 Task: Add a new route for your notifications.
Action: Mouse moved to (1163, 109)
Screenshot: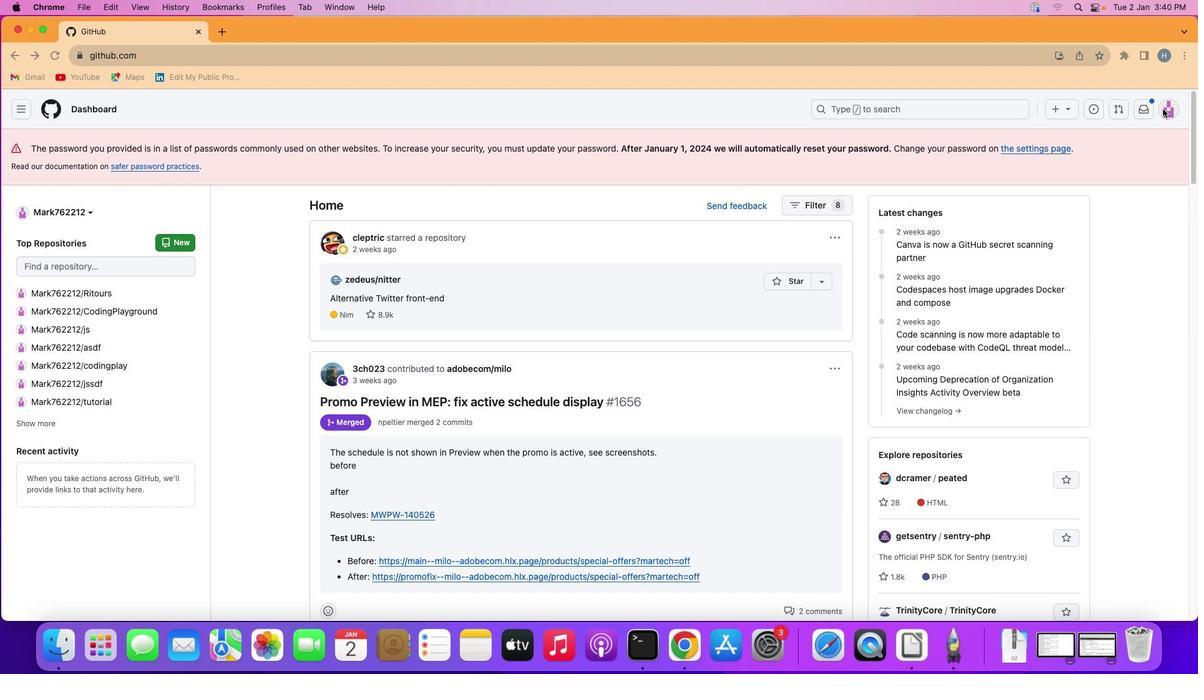 
Action: Mouse pressed left at (1163, 109)
Screenshot: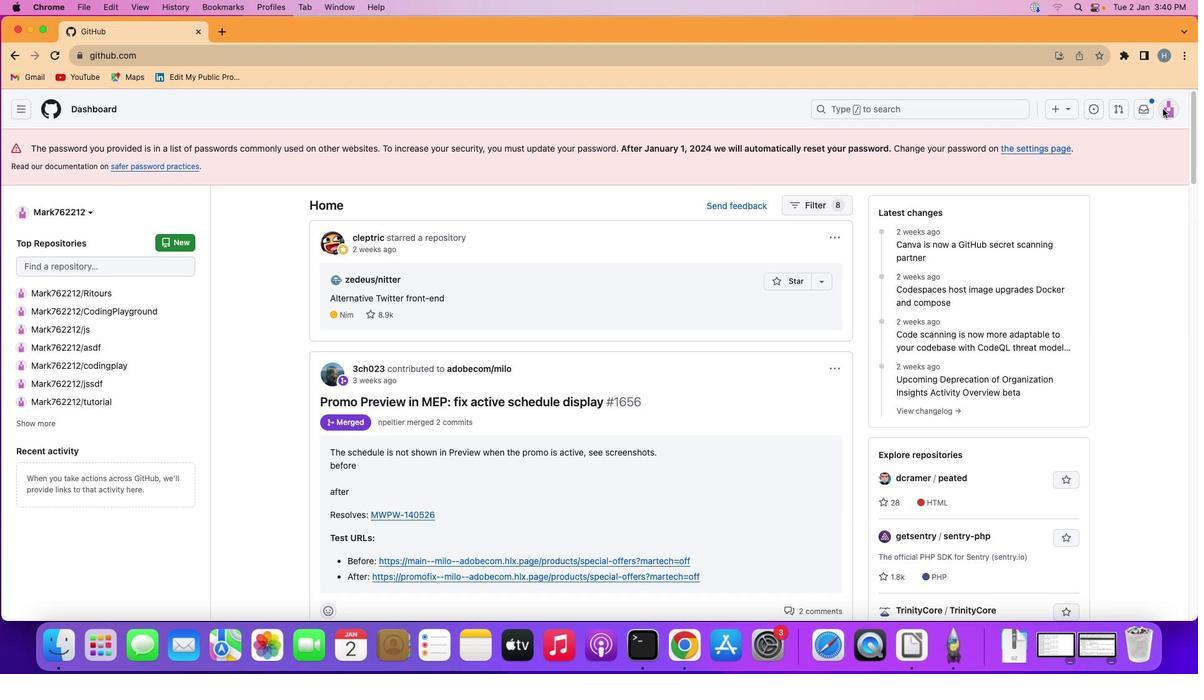 
Action: Mouse moved to (1167, 106)
Screenshot: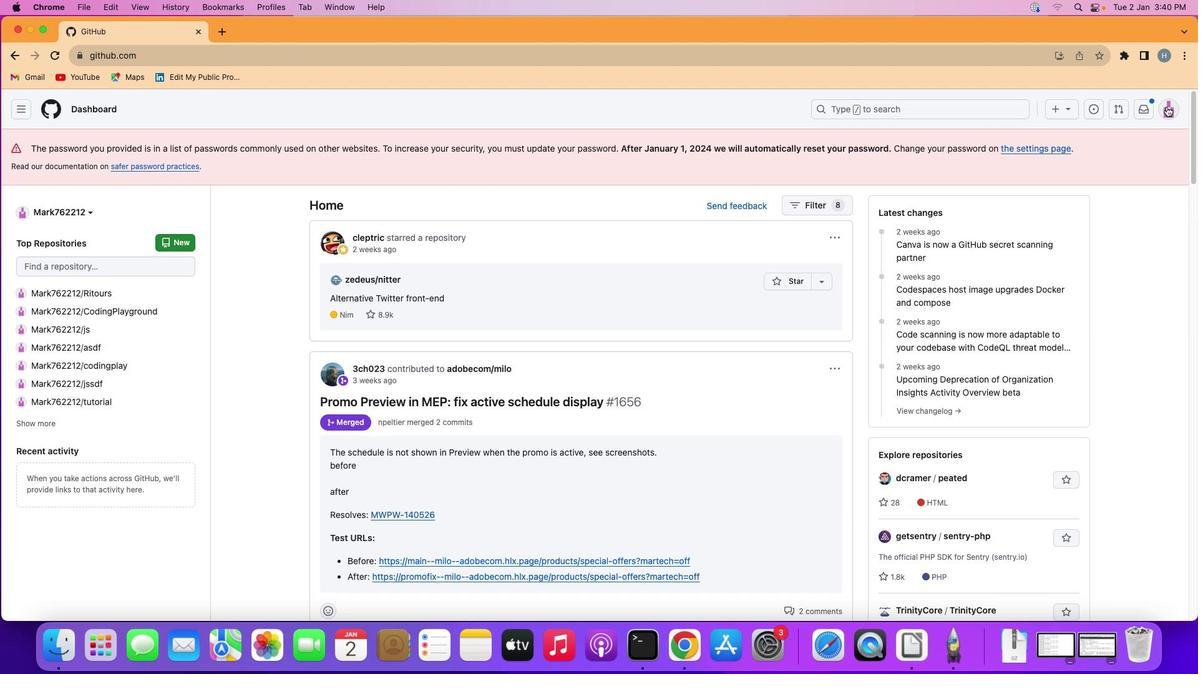 
Action: Mouse pressed left at (1167, 106)
Screenshot: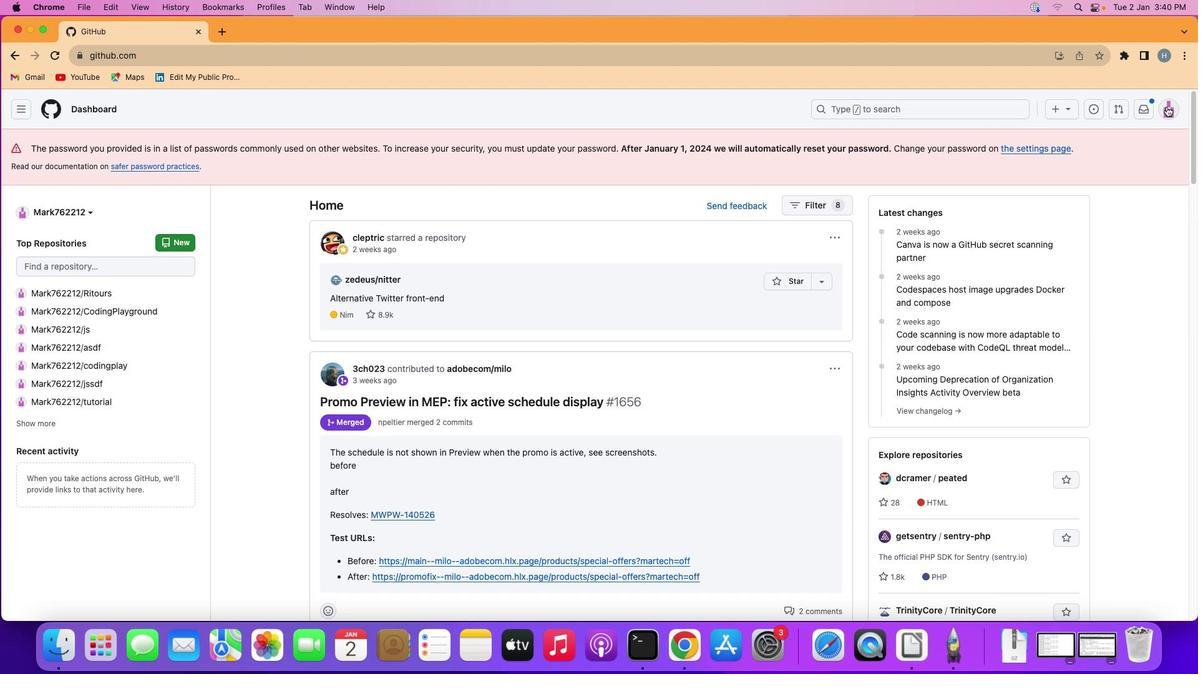 
Action: Mouse moved to (1076, 443)
Screenshot: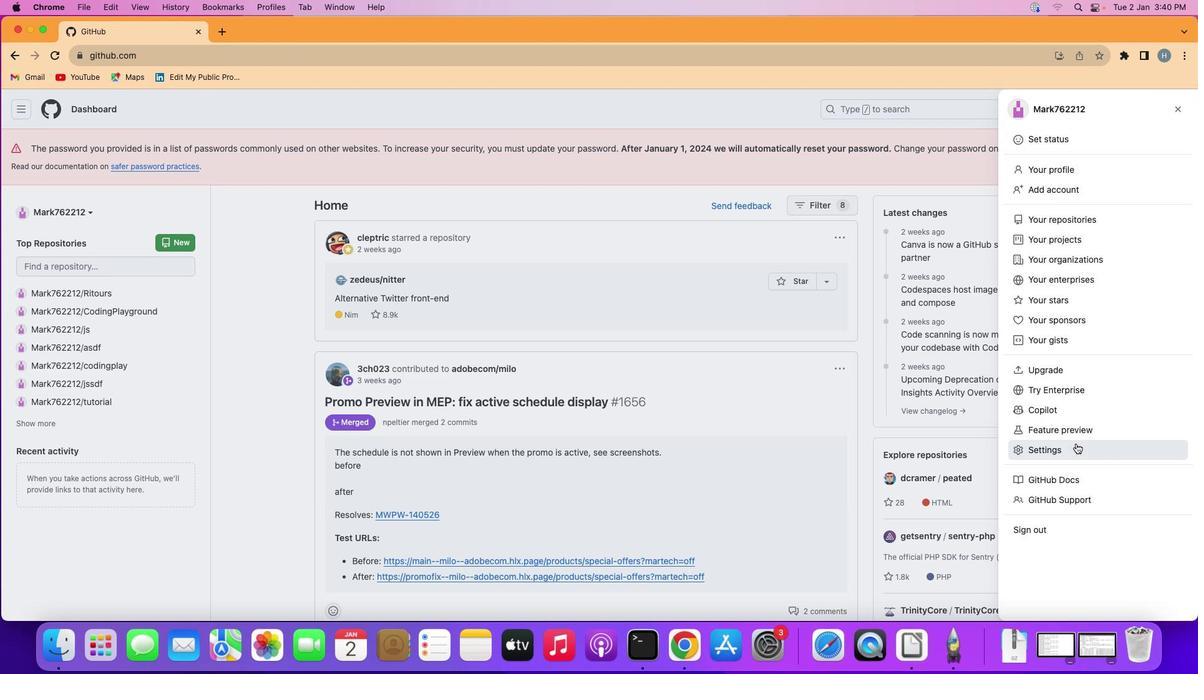 
Action: Mouse pressed left at (1076, 443)
Screenshot: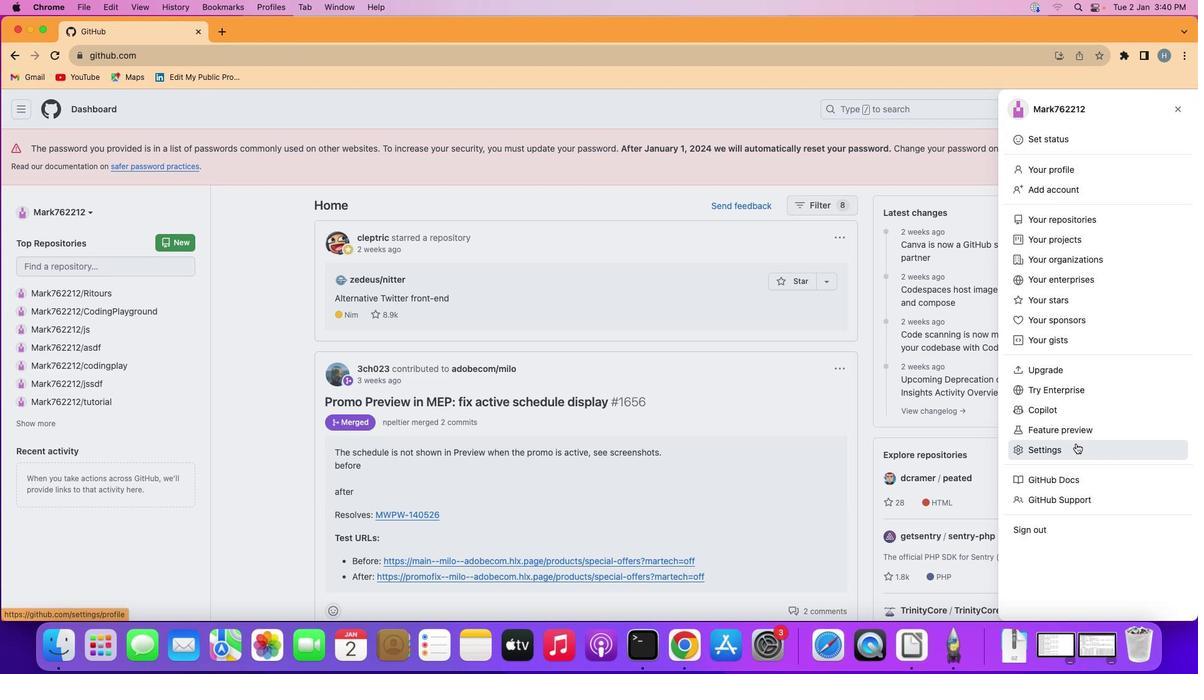 
Action: Mouse moved to (302, 335)
Screenshot: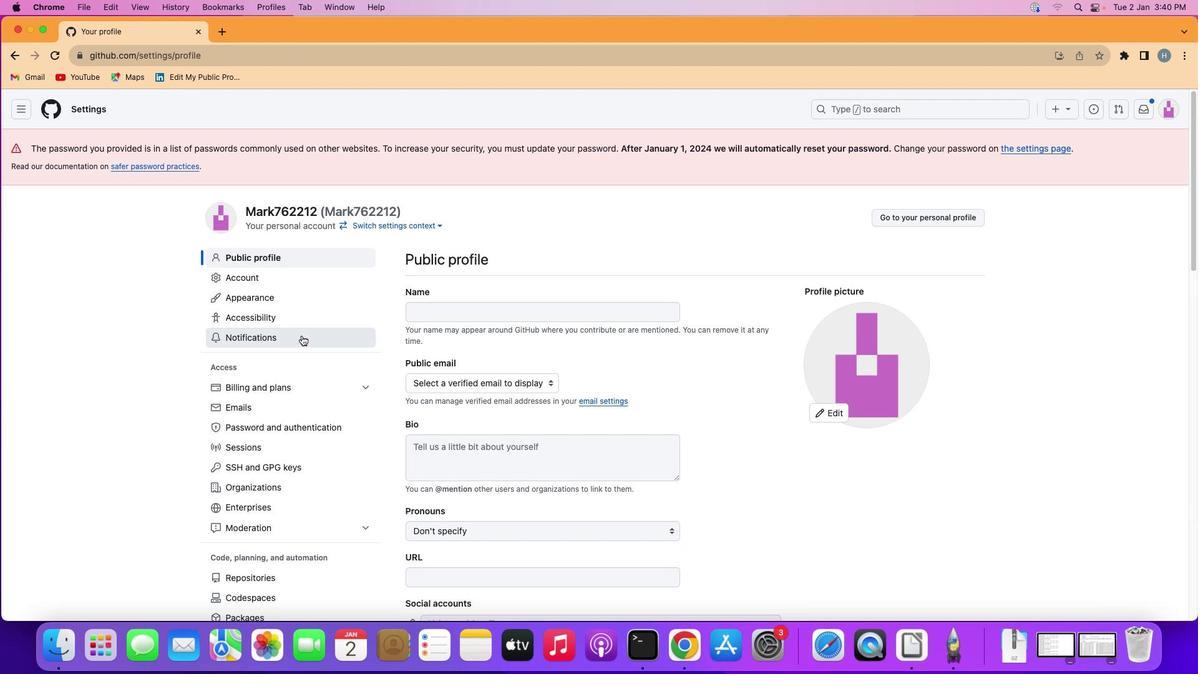 
Action: Mouse pressed left at (302, 335)
Screenshot: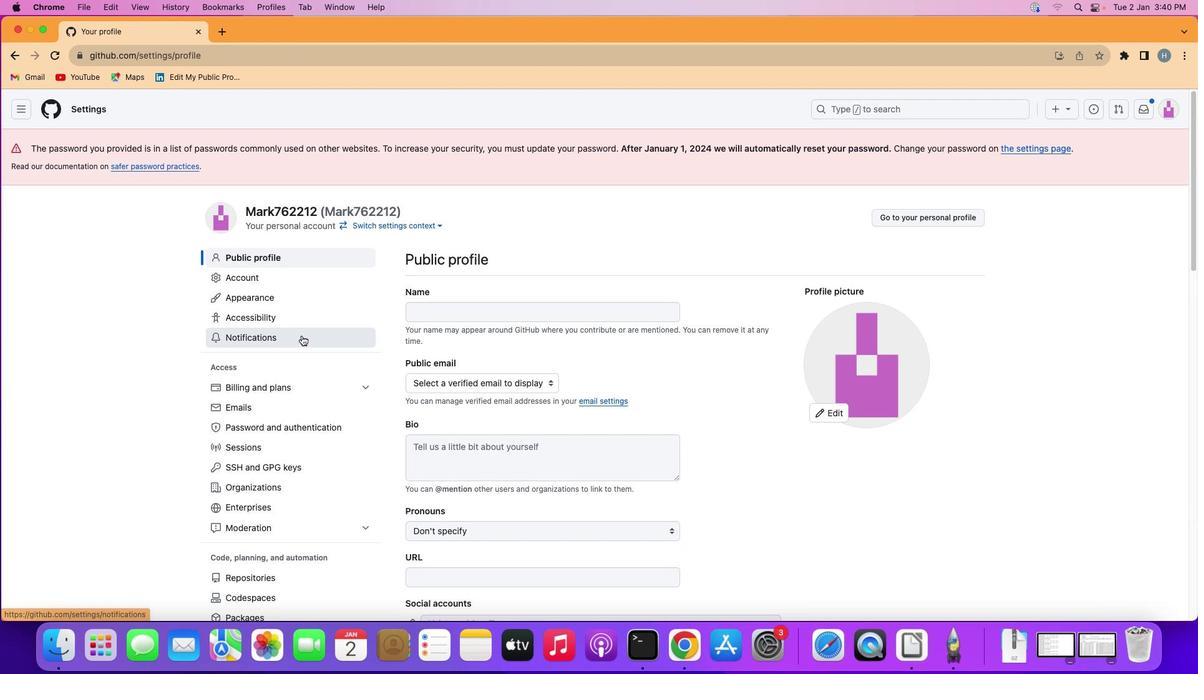 
Action: Mouse moved to (576, 359)
Screenshot: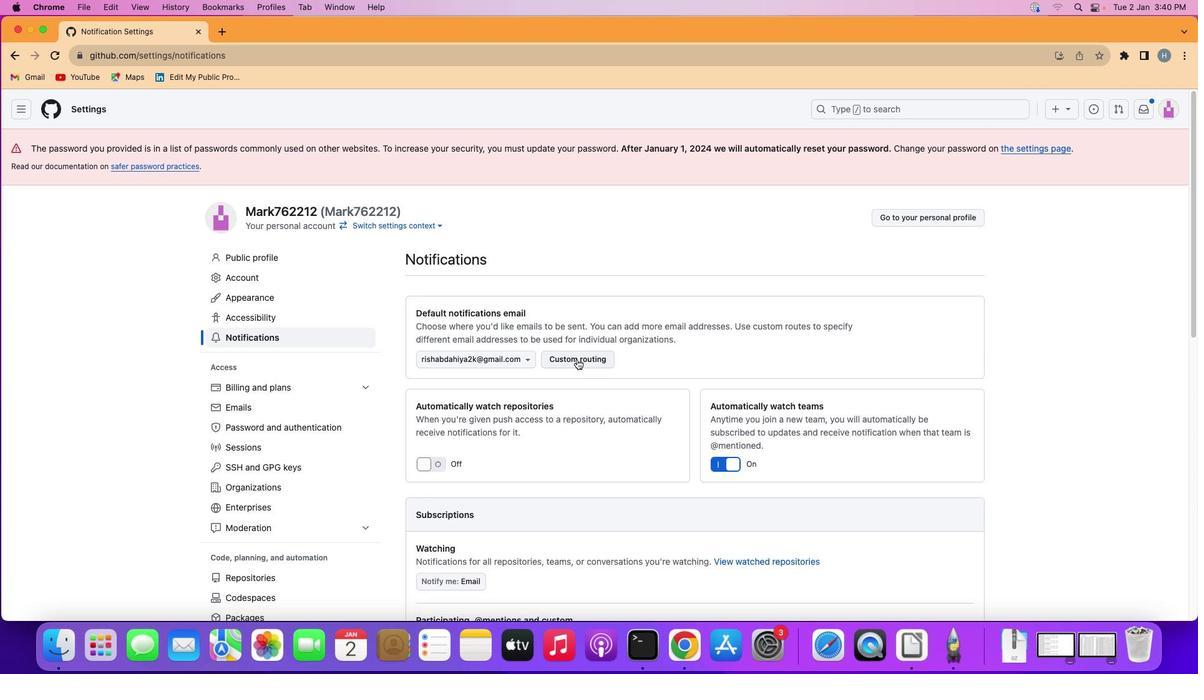 
Action: Mouse pressed left at (576, 359)
Screenshot: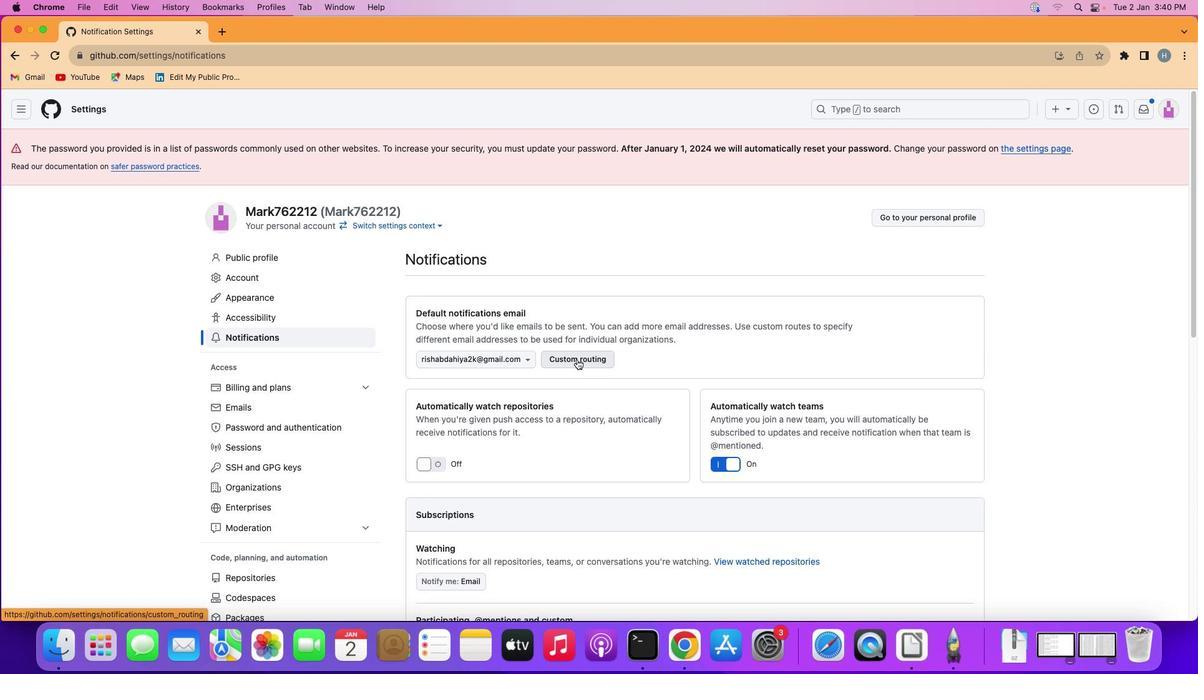 
Action: Mouse moved to (947, 314)
Screenshot: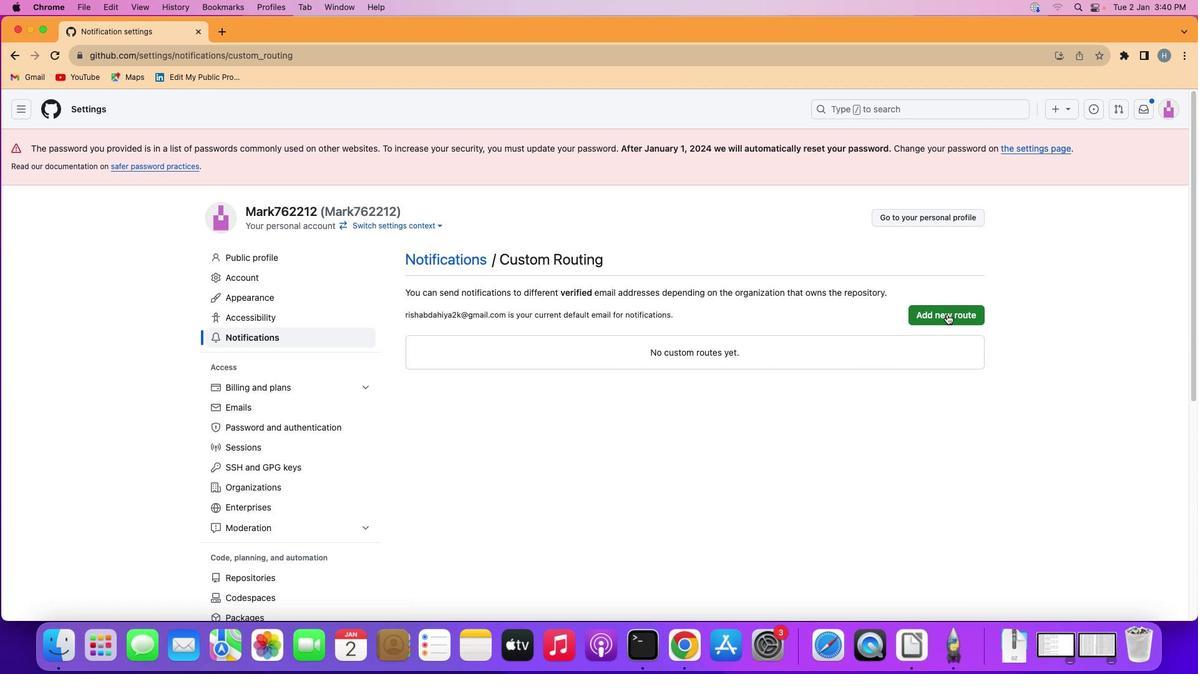 
Action: Mouse pressed left at (947, 314)
Screenshot: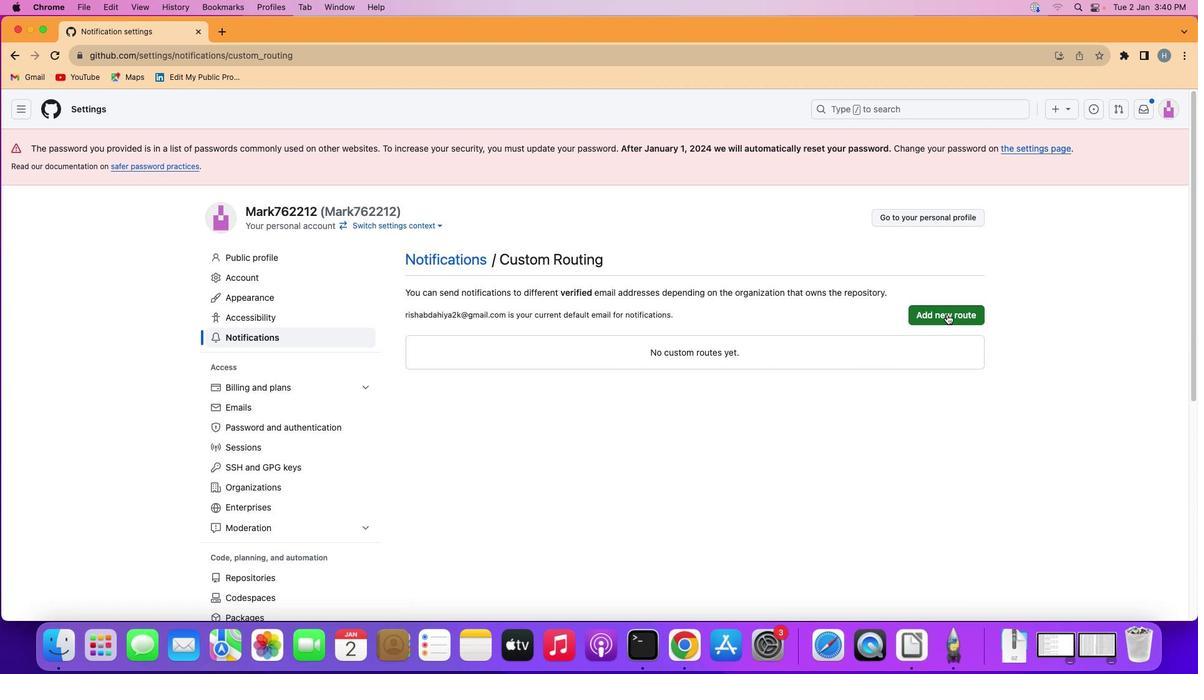 
Action: Mouse moved to (475, 432)
Screenshot: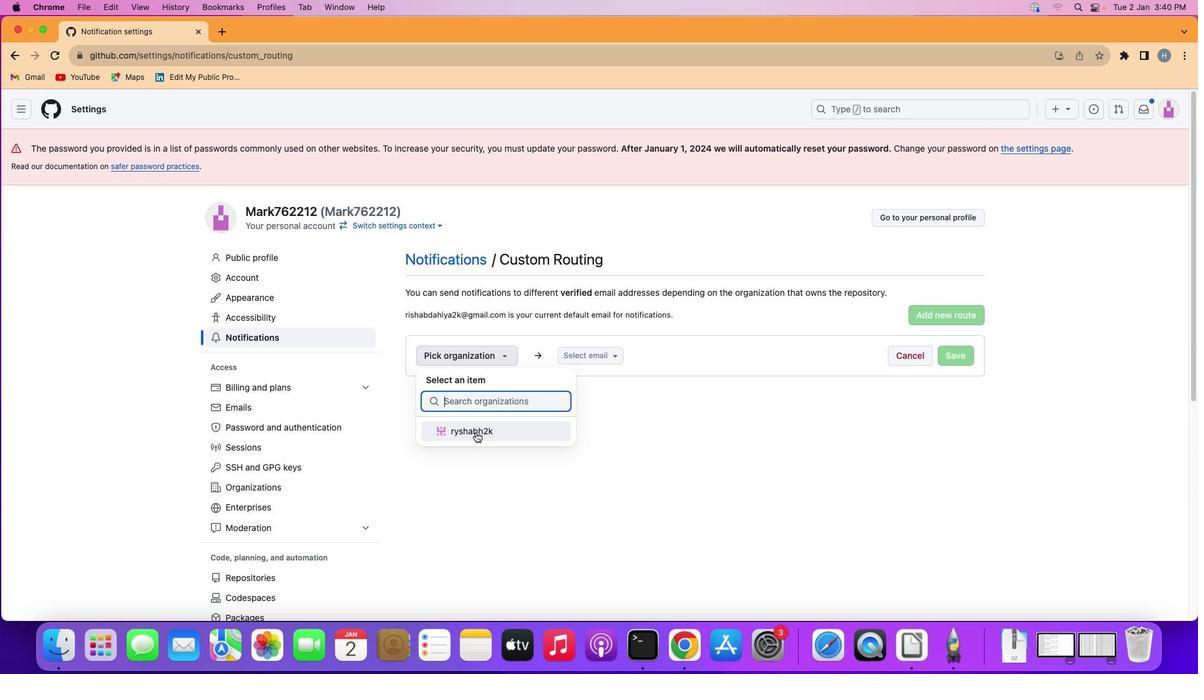 
Action: Mouse pressed left at (475, 432)
Screenshot: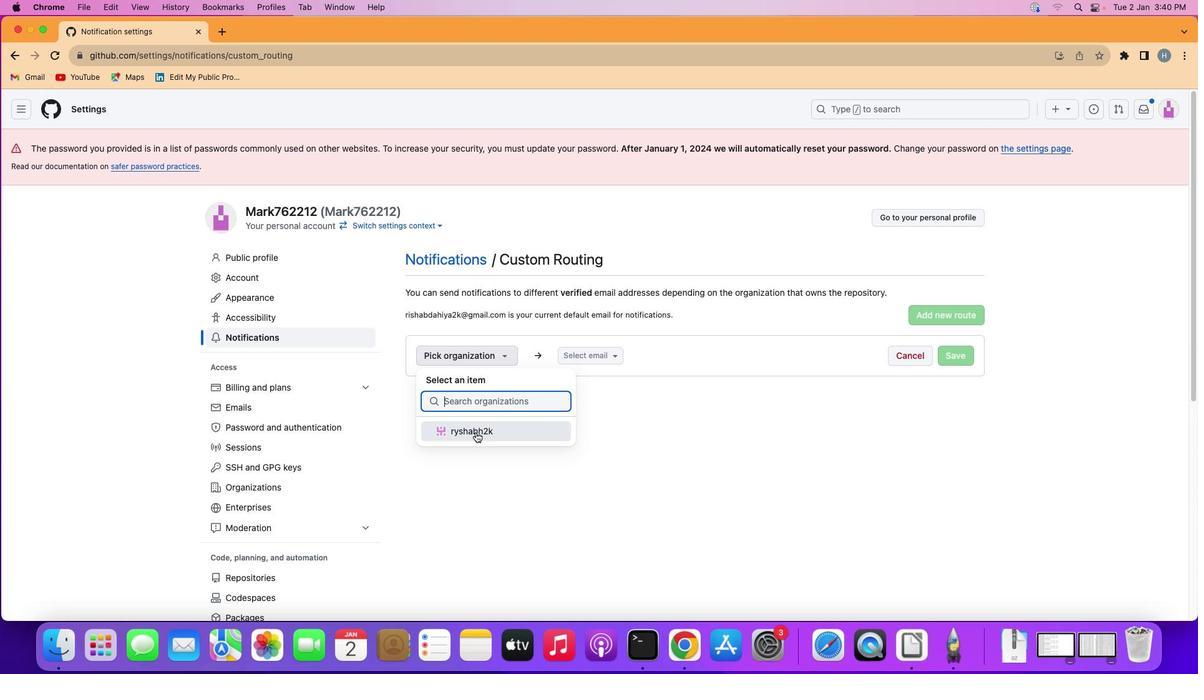 
Action: Mouse moved to (571, 380)
Screenshot: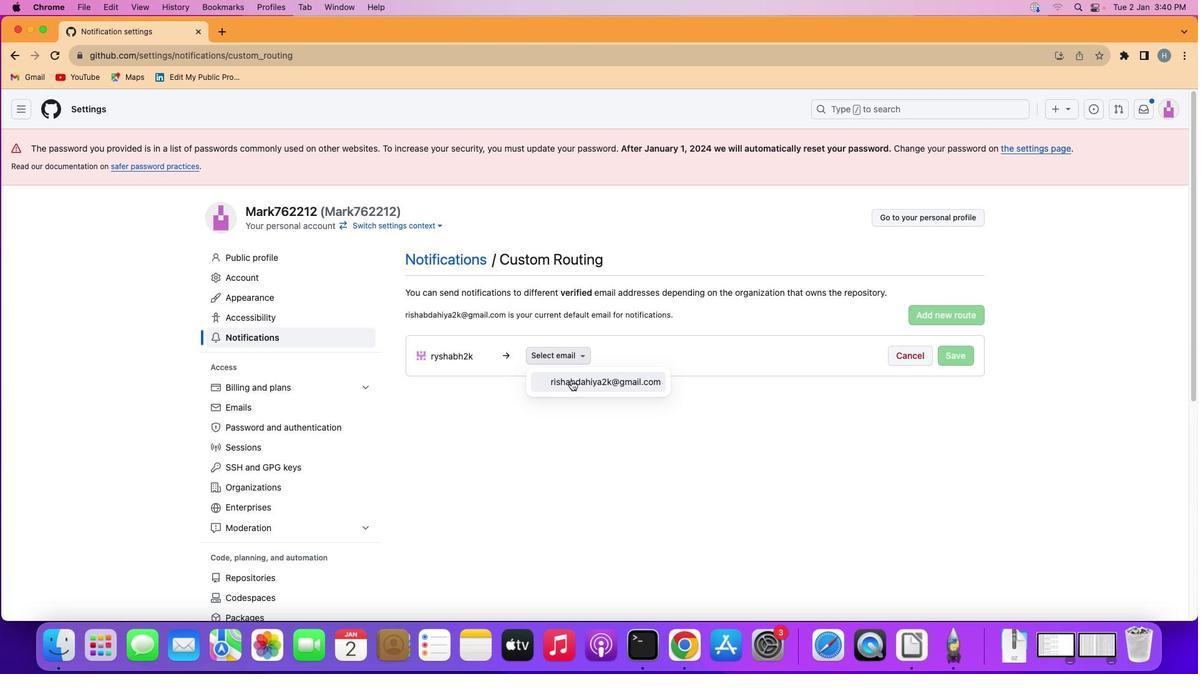 
Action: Mouse pressed left at (571, 380)
Screenshot: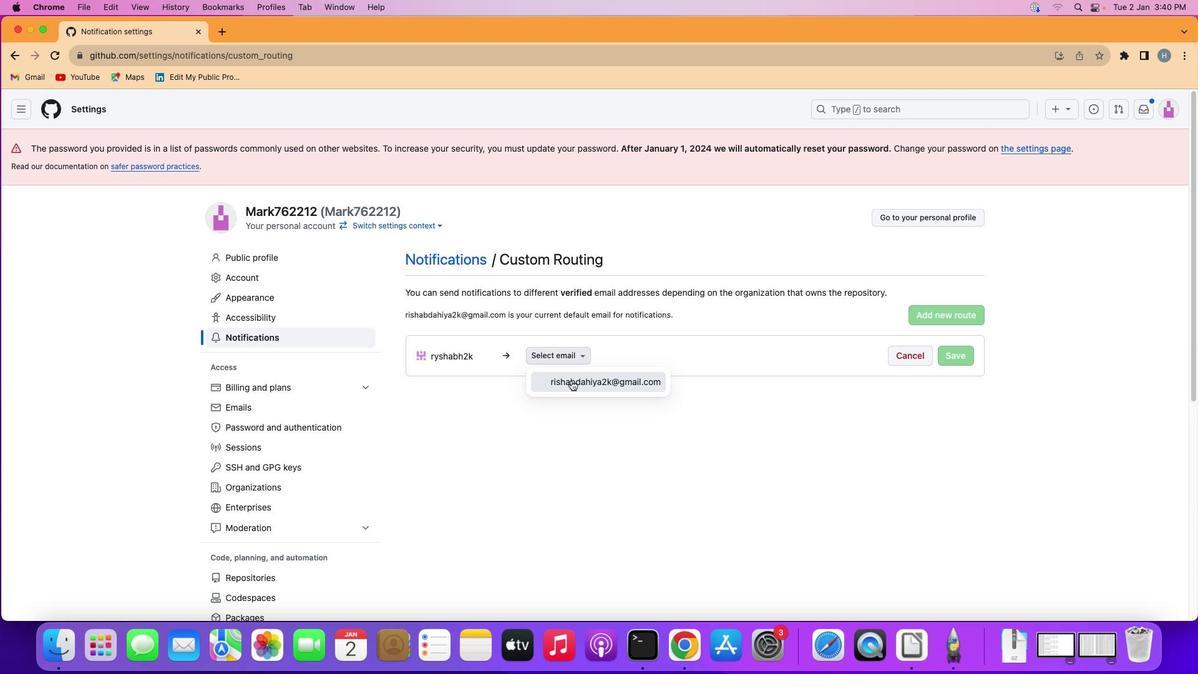 
Action: Mouse moved to (952, 354)
Screenshot: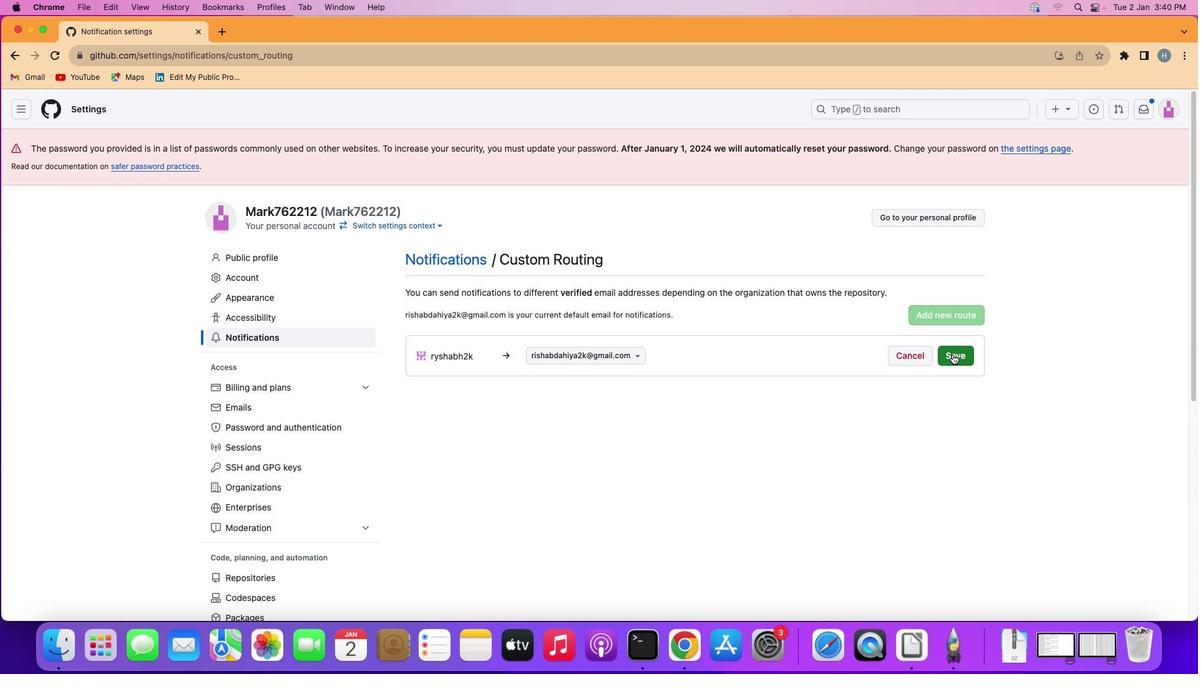 
Action: Mouse pressed left at (952, 354)
Screenshot: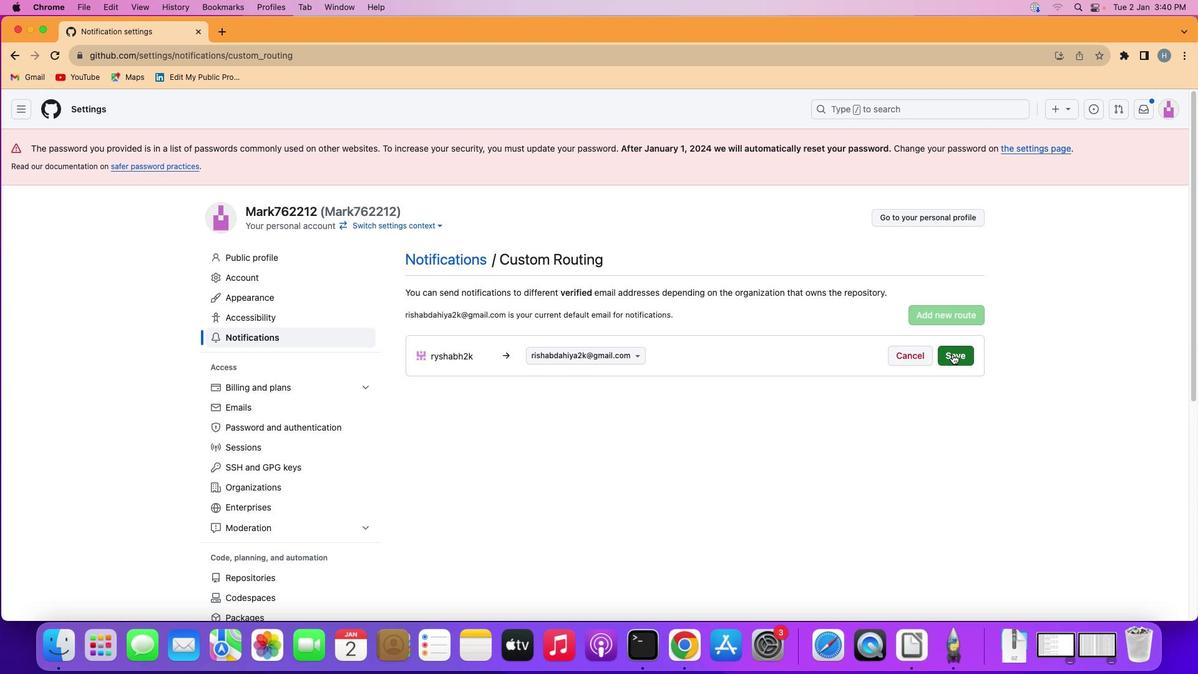 
